 Task: Pick the "Penguin" avatar for your profile.
Action: Mouse moved to (1179, 30)
Screenshot: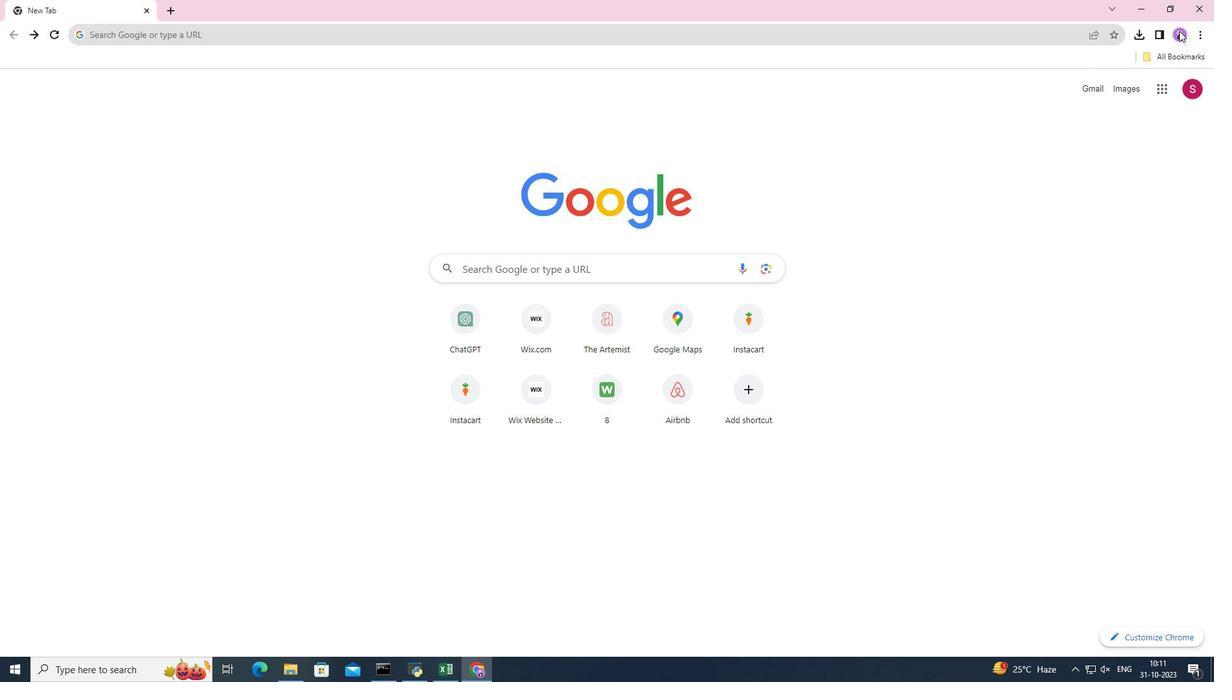 
Action: Mouse pressed left at (1179, 30)
Screenshot: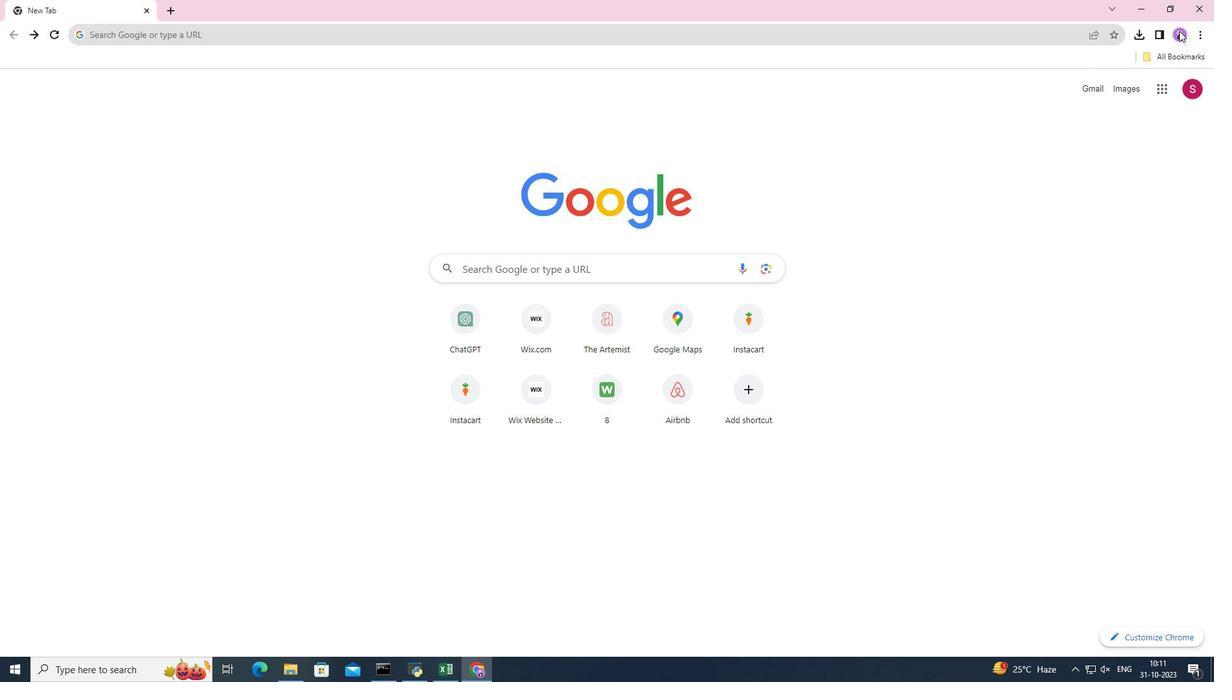 
Action: Mouse moved to (1163, 87)
Screenshot: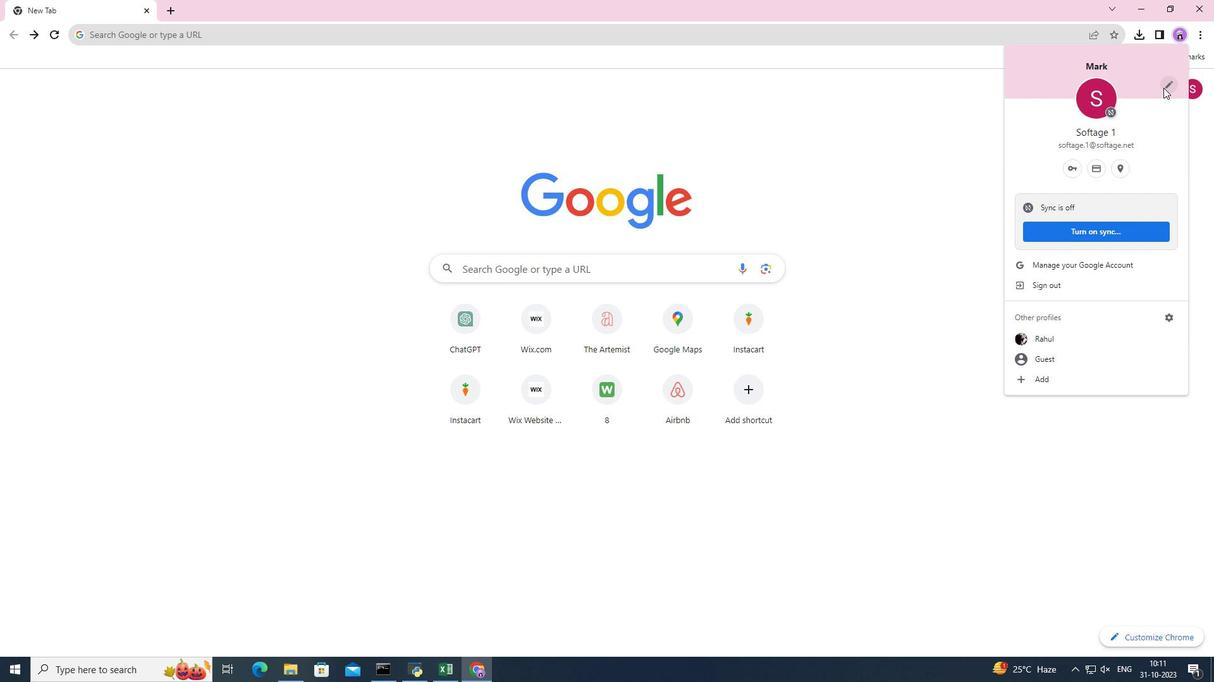 
Action: Mouse pressed left at (1163, 87)
Screenshot: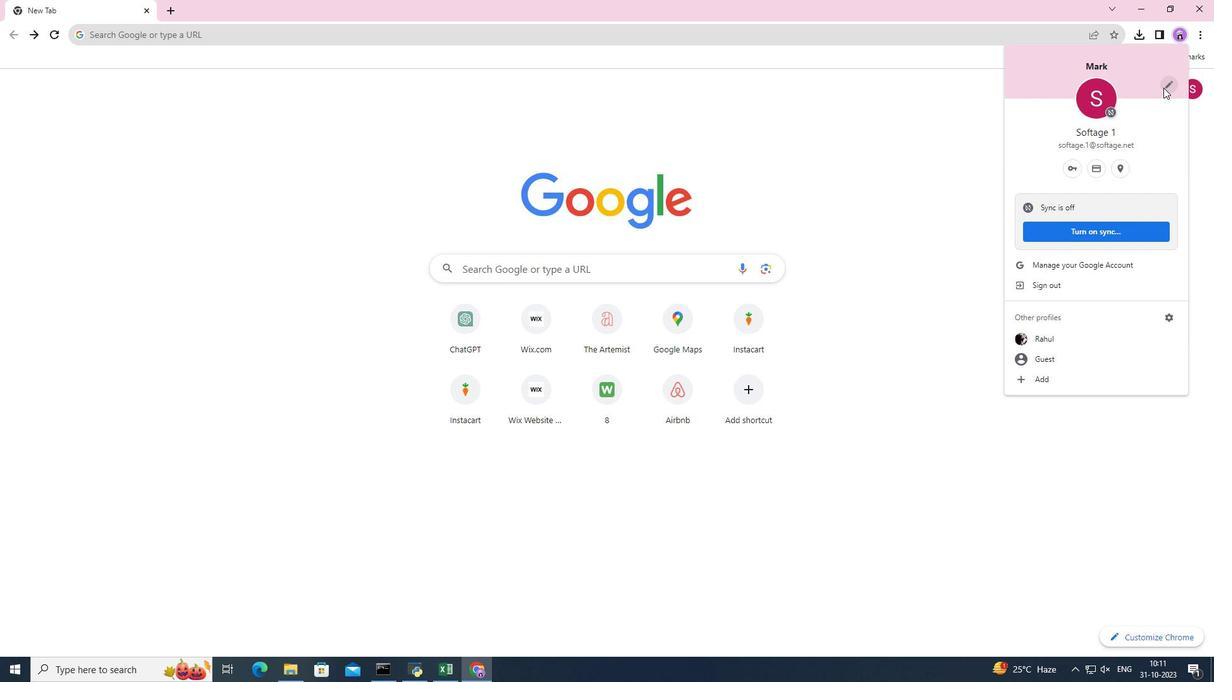 
Action: Mouse moved to (637, 626)
Screenshot: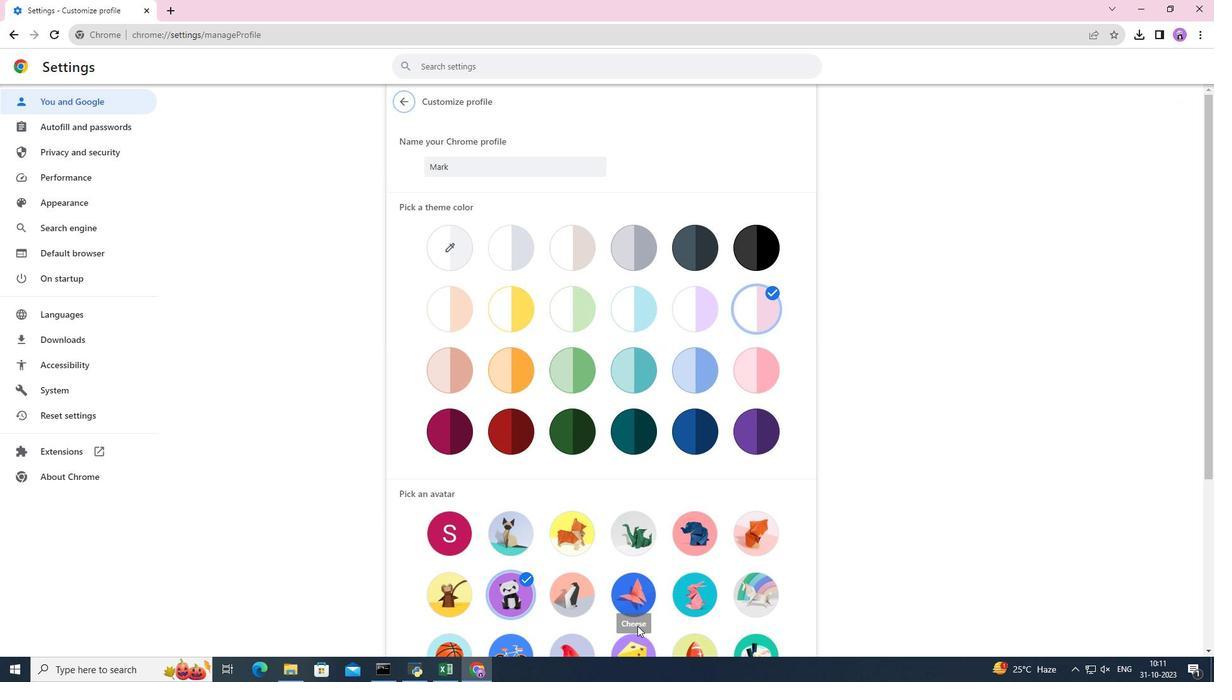 
Action: Mouse scrolled (637, 626) with delta (0, 0)
Screenshot: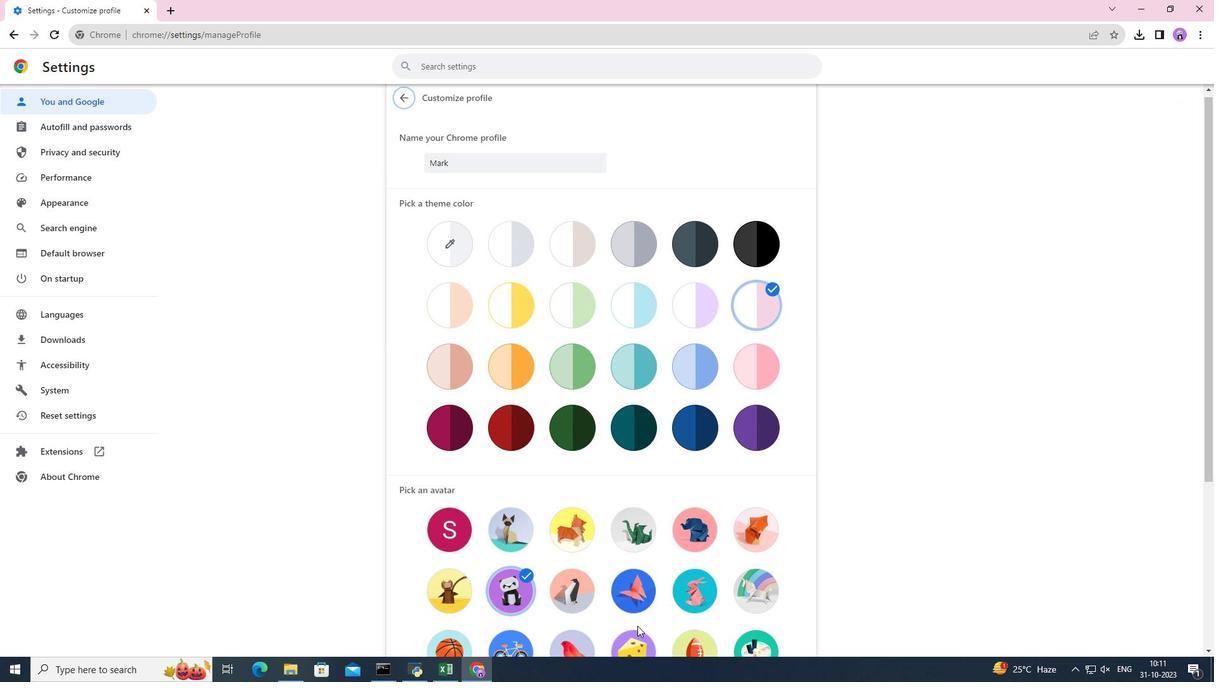 
Action: Mouse scrolled (637, 626) with delta (0, 0)
Screenshot: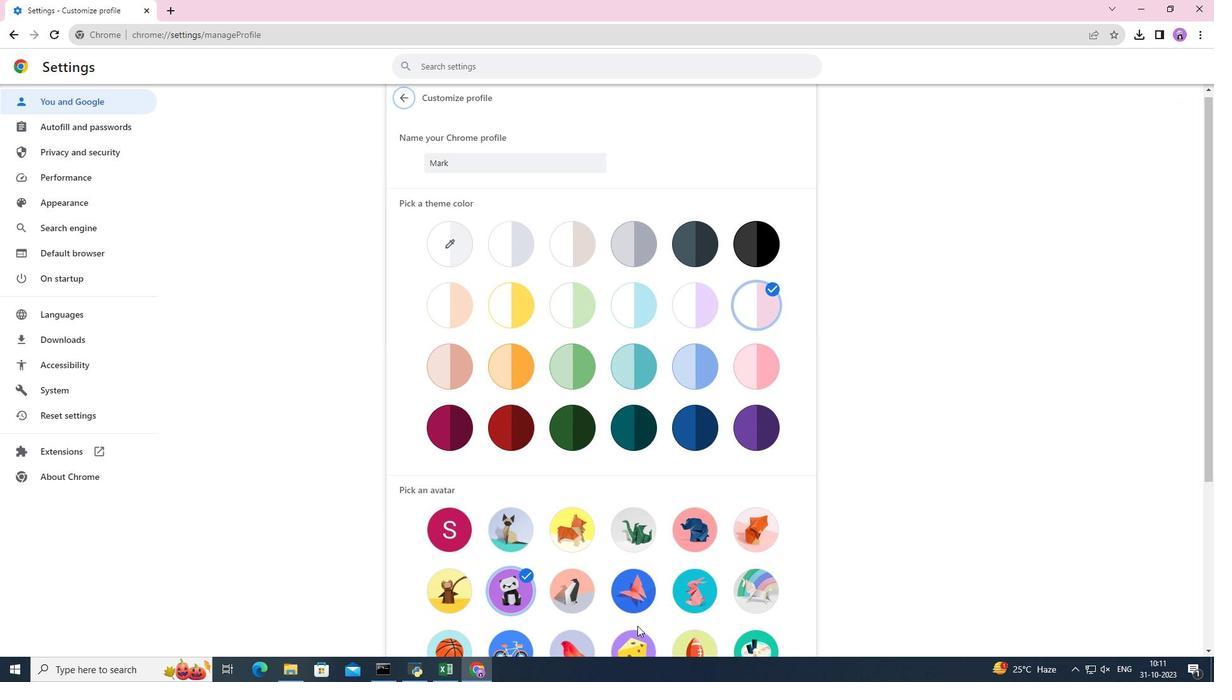 
Action: Mouse moved to (581, 462)
Screenshot: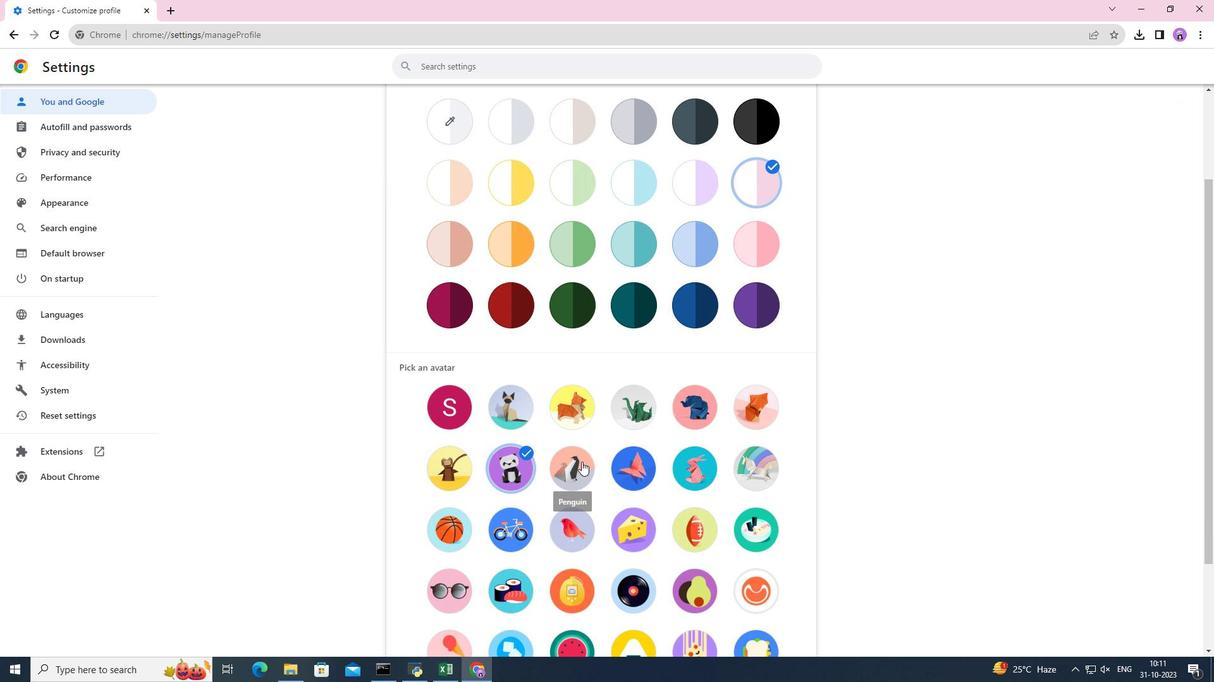 
Action: Mouse pressed left at (581, 462)
Screenshot: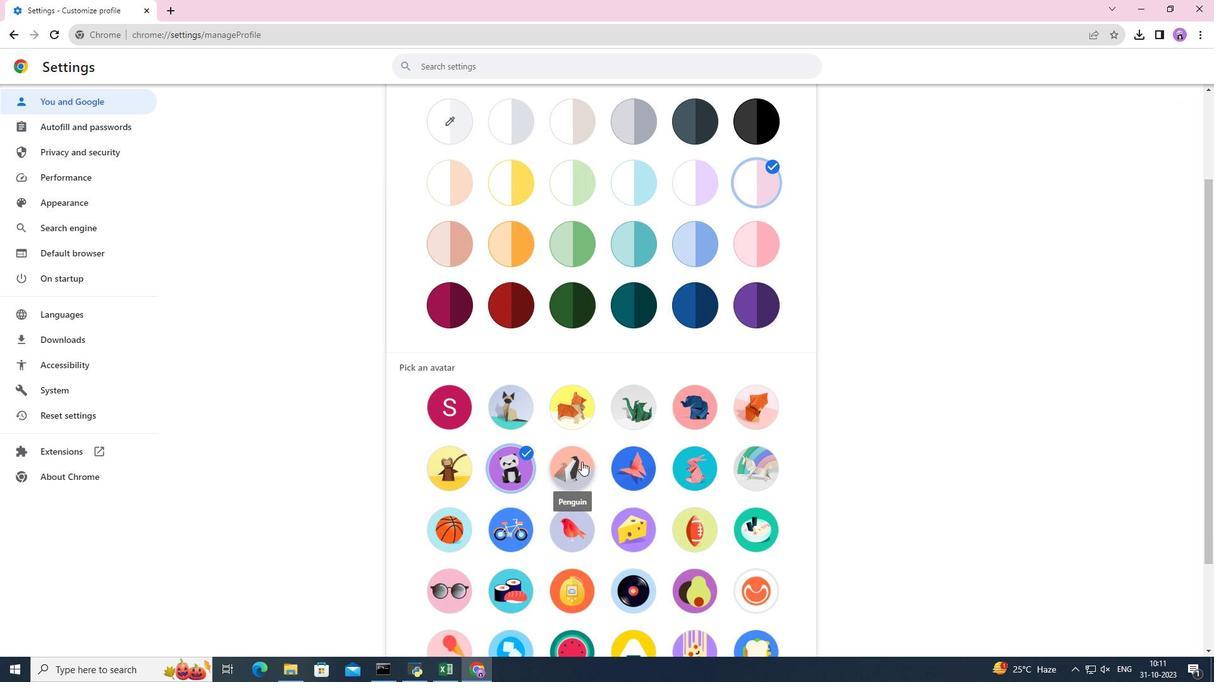 
Action: Mouse moved to (892, 412)
Screenshot: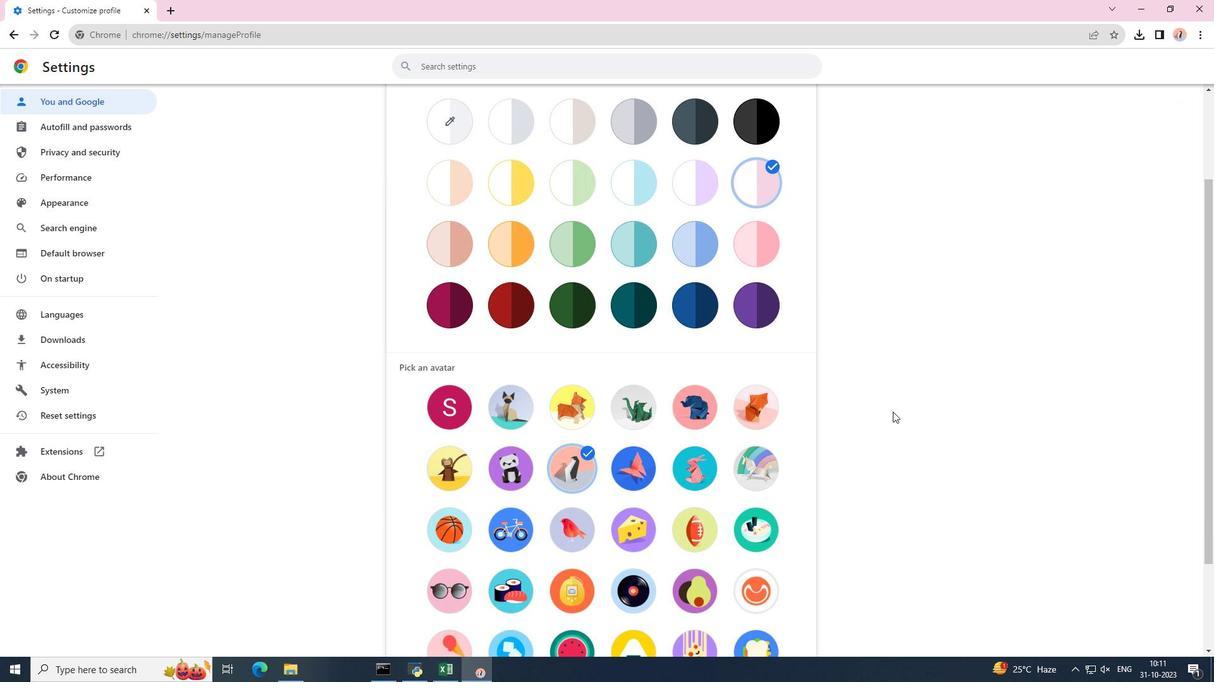 
Action: Mouse pressed left at (892, 412)
Screenshot: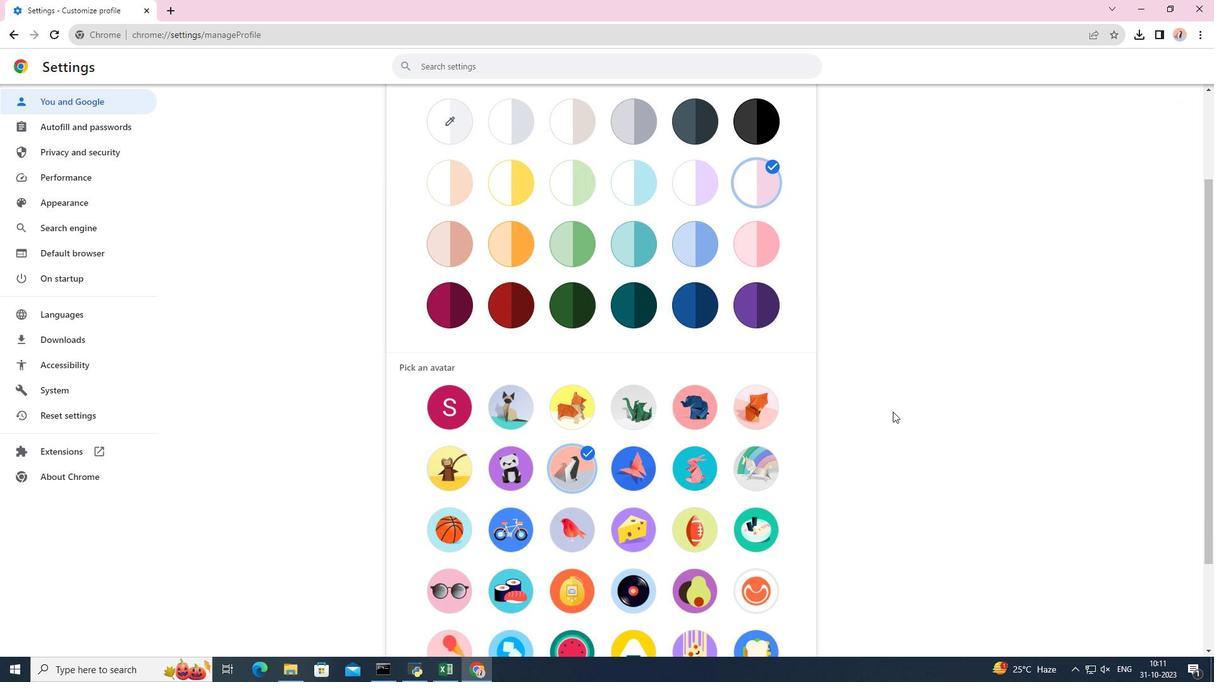 
